 Task: In candidate interviews turn off push notifications.
Action: Mouse moved to (687, 70)
Screenshot: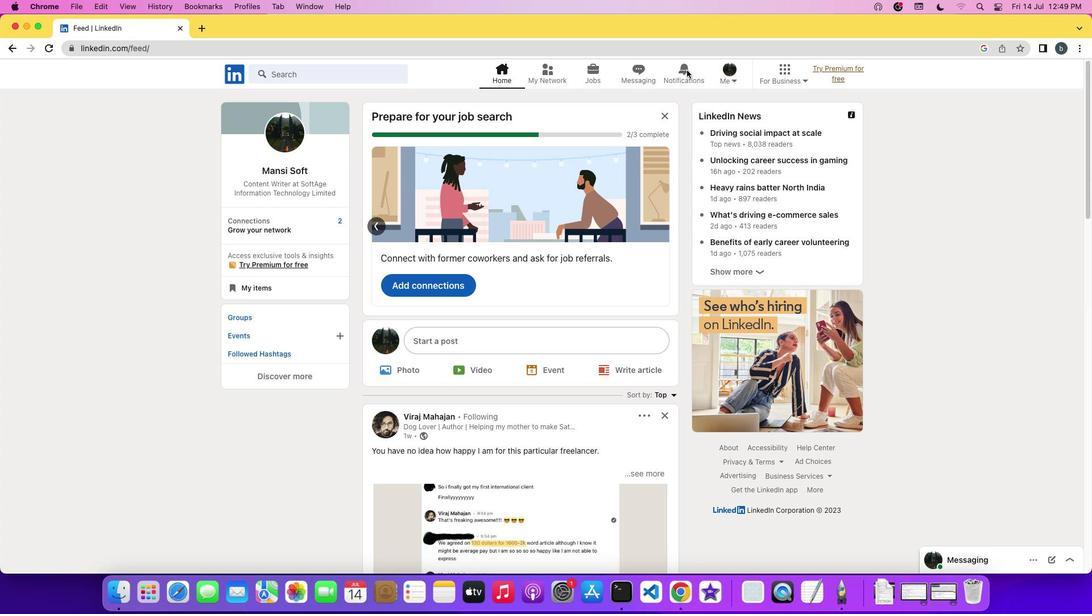 
Action: Mouse pressed left at (687, 70)
Screenshot: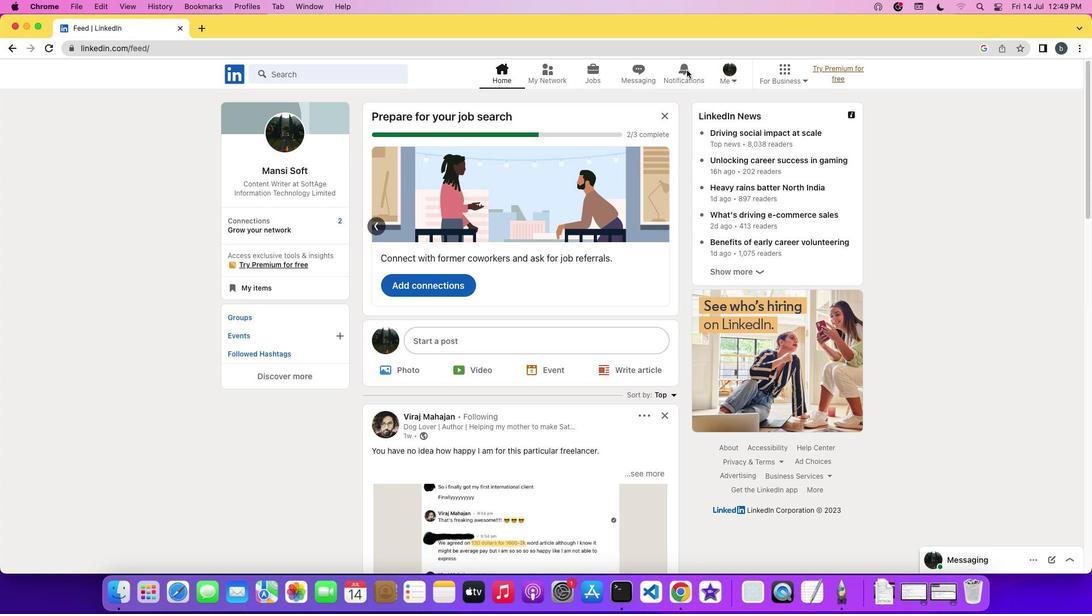 
Action: Mouse pressed left at (687, 70)
Screenshot: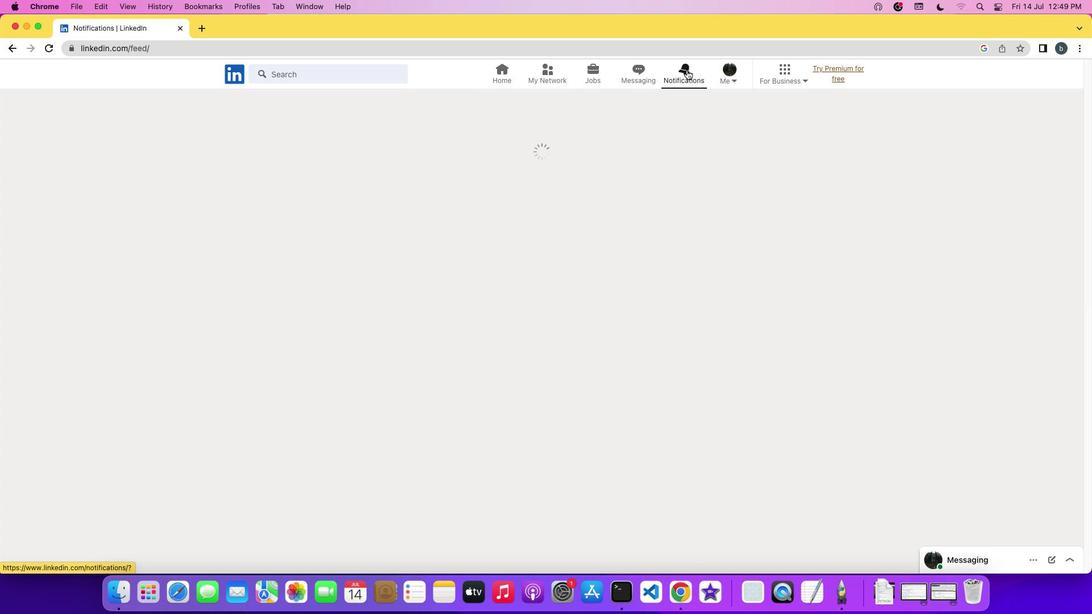 
Action: Mouse moved to (260, 146)
Screenshot: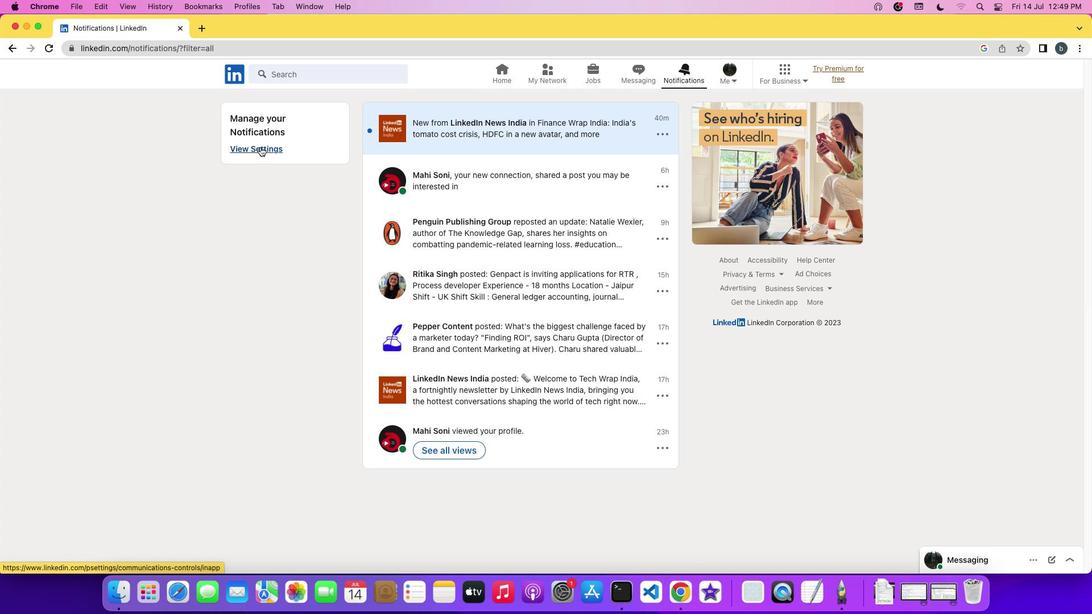 
Action: Mouse pressed left at (260, 146)
Screenshot: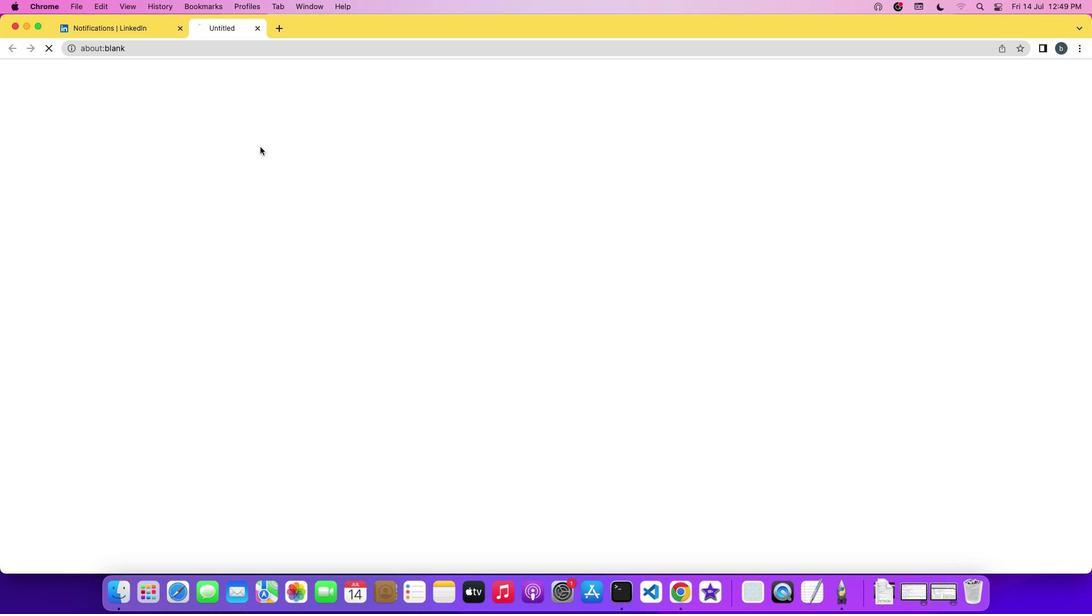 
Action: Mouse moved to (460, 168)
Screenshot: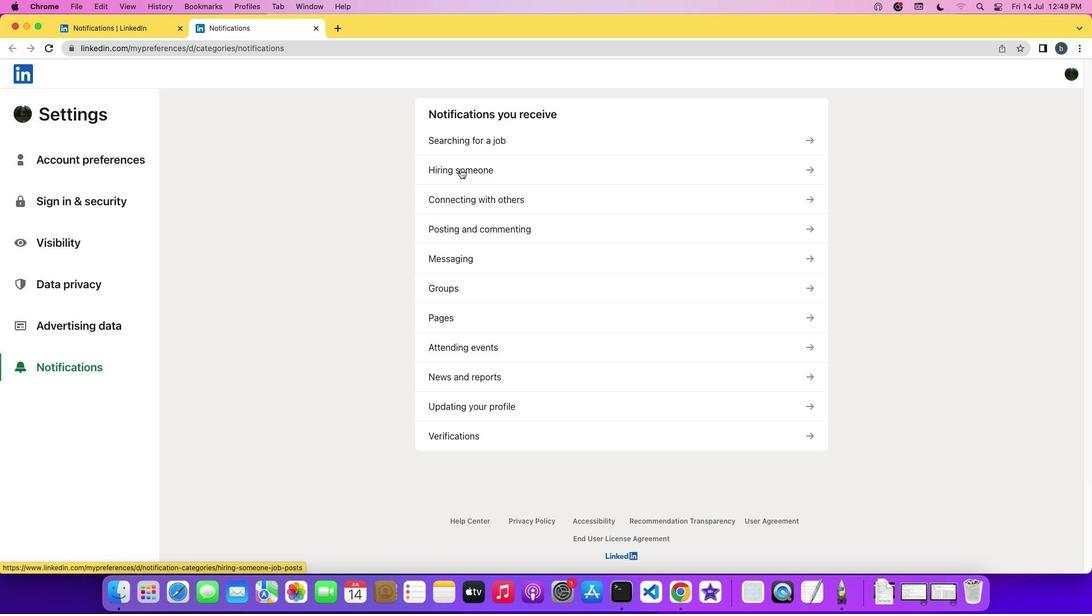 
Action: Mouse pressed left at (460, 168)
Screenshot: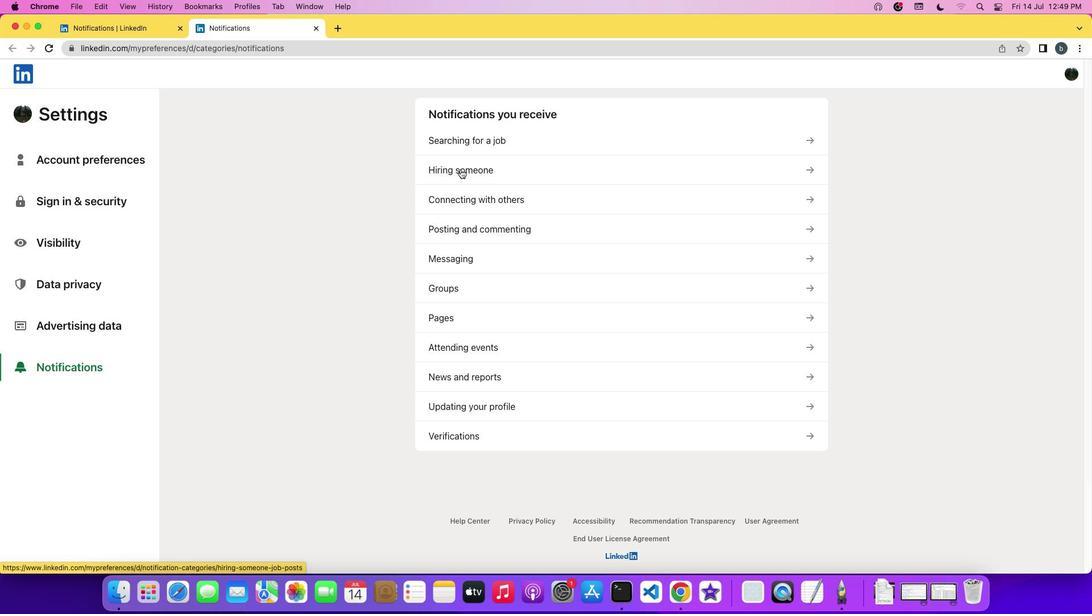 
Action: Mouse moved to (477, 299)
Screenshot: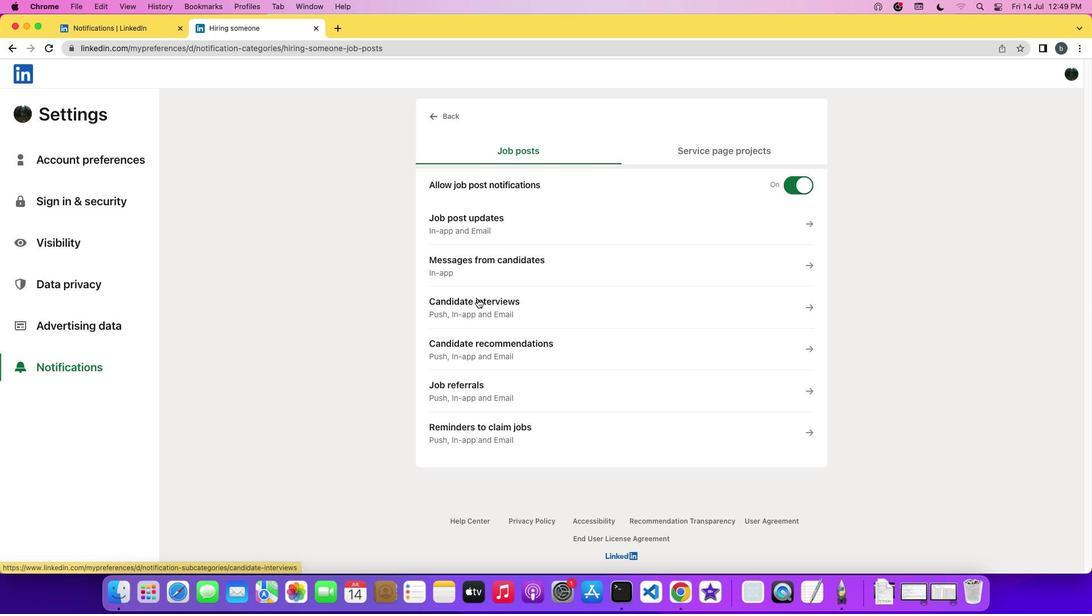 
Action: Mouse pressed left at (477, 299)
Screenshot: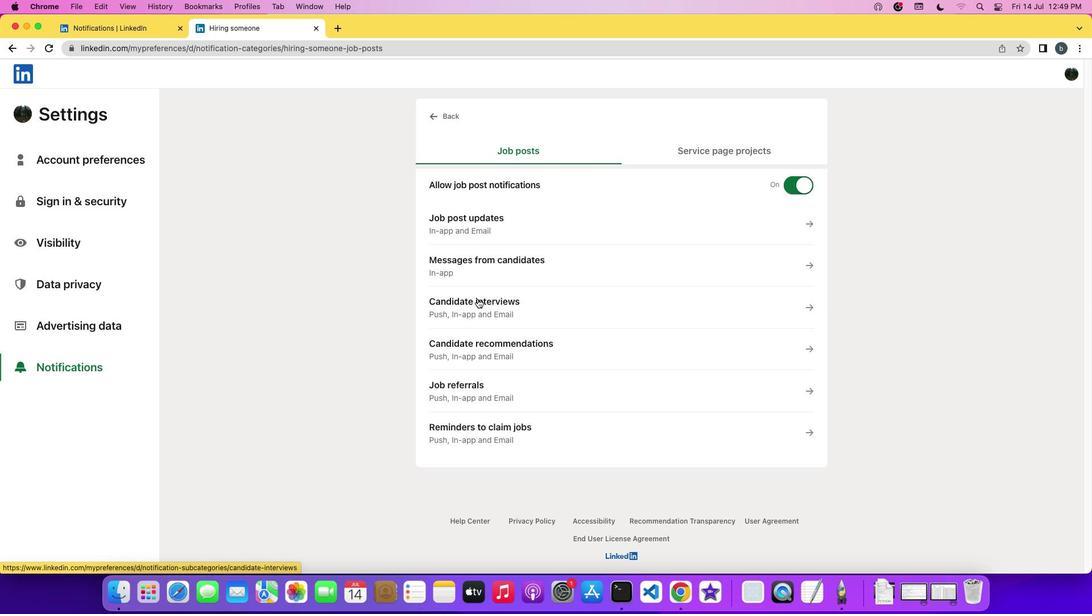 
Action: Mouse moved to (802, 253)
Screenshot: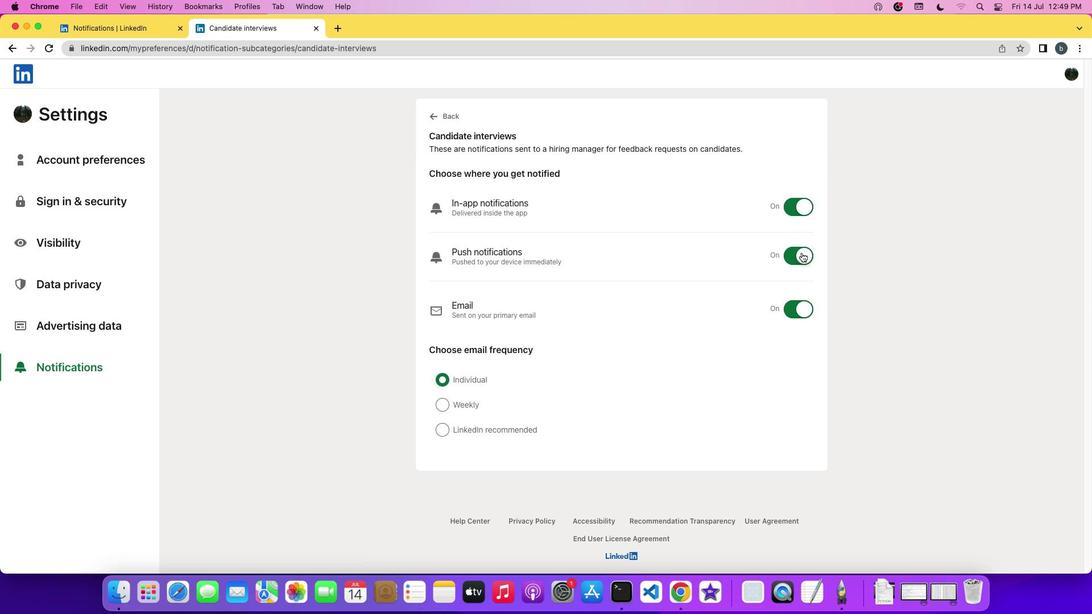 
Action: Mouse pressed left at (802, 253)
Screenshot: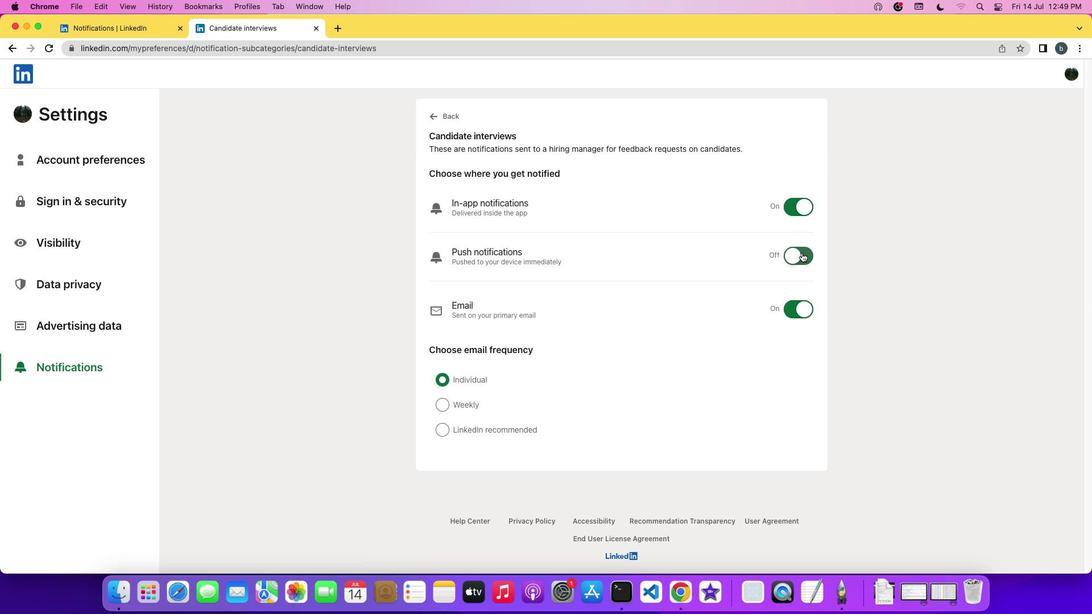
Action: Mouse moved to (831, 265)
Screenshot: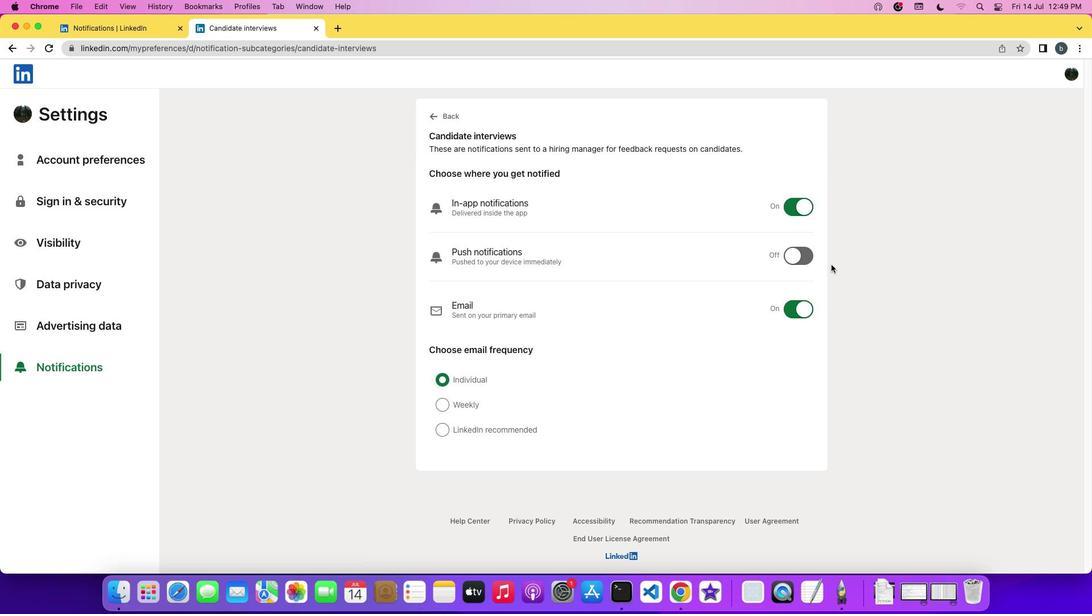 
